Task: In the  document conflictavoidance.odt Share this file with 'softage.10@softage.net' Make a copy of the file 'without changing the auto name' Delete the  copy of the file
Action: Mouse moved to (41, 66)
Screenshot: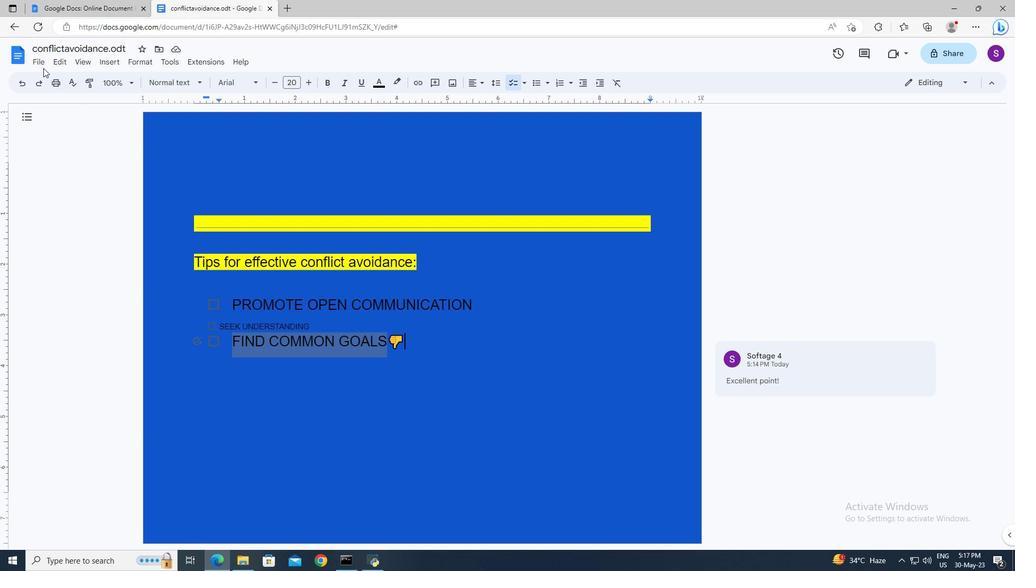 
Action: Mouse pressed left at (41, 66)
Screenshot: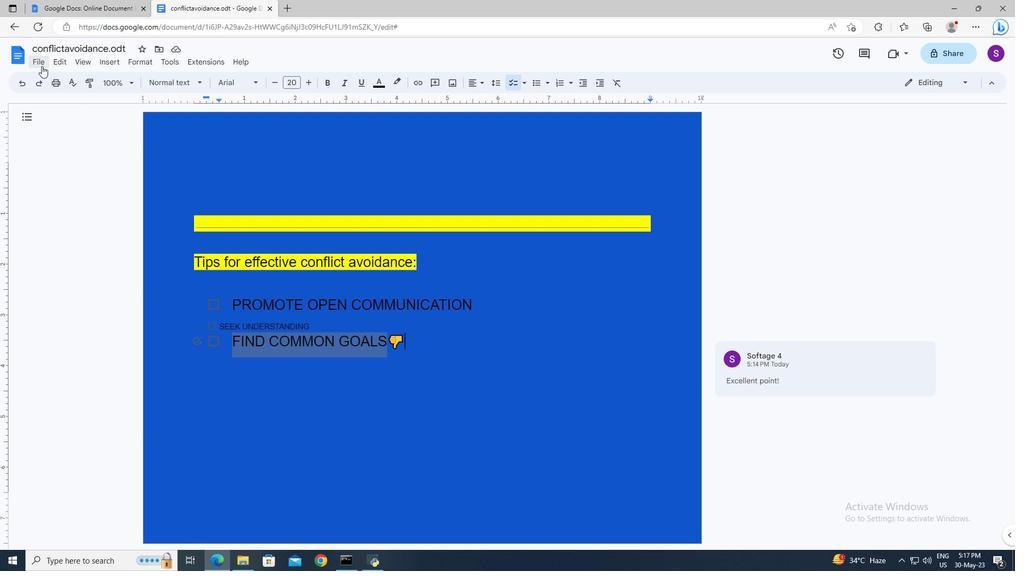 
Action: Mouse moved to (222, 141)
Screenshot: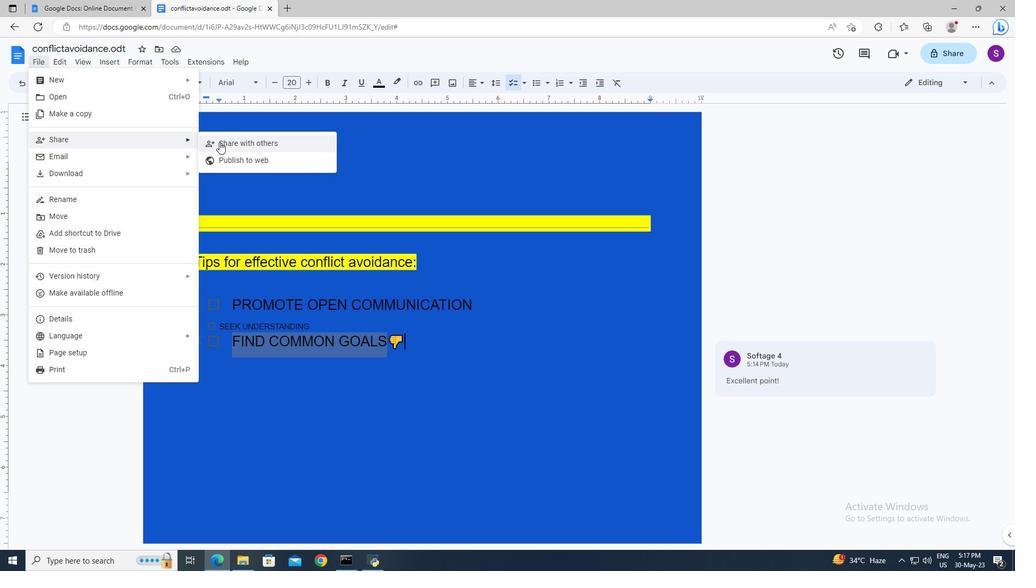 
Action: Mouse pressed left at (222, 141)
Screenshot: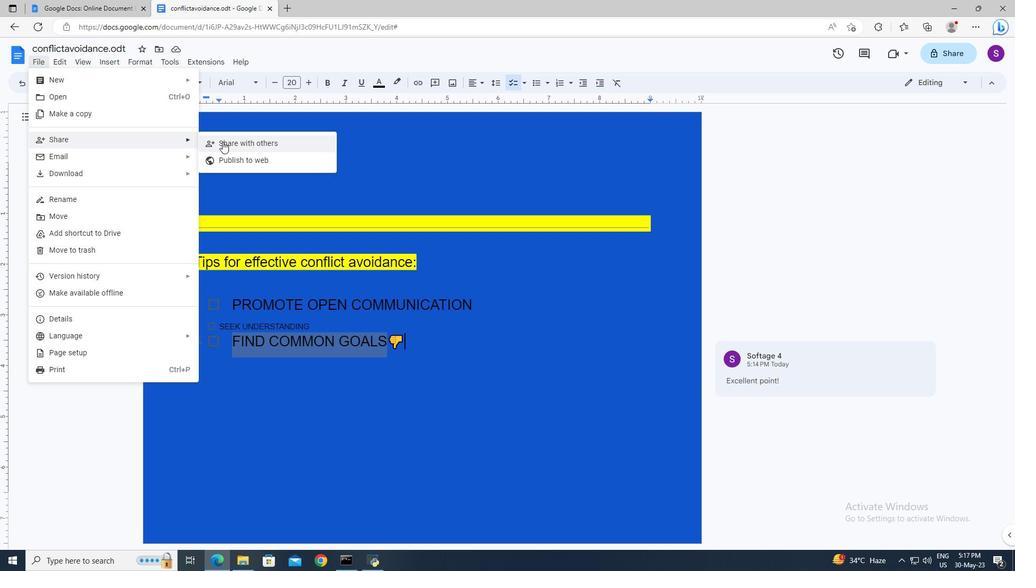 
Action: Mouse moved to (478, 231)
Screenshot: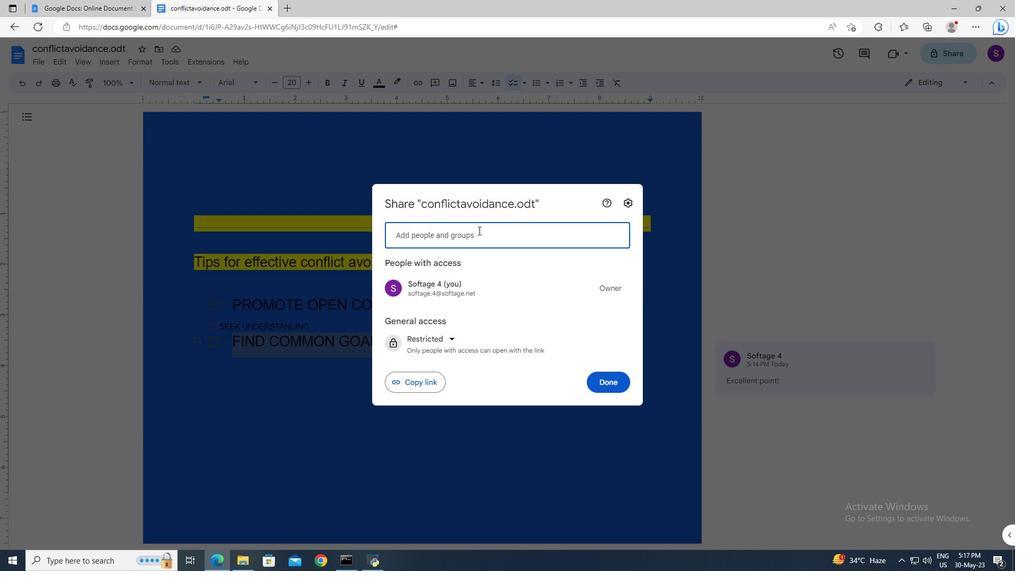 
Action: Mouse pressed left at (478, 231)
Screenshot: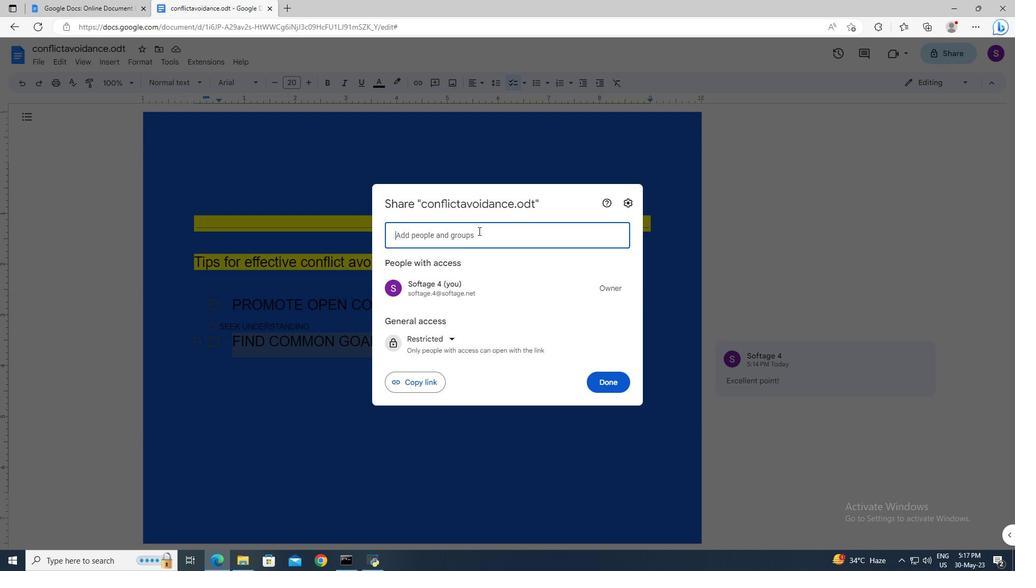 
Action: Key pressed softage.10<Key.shift>@softage.net<Key.enter>
Screenshot: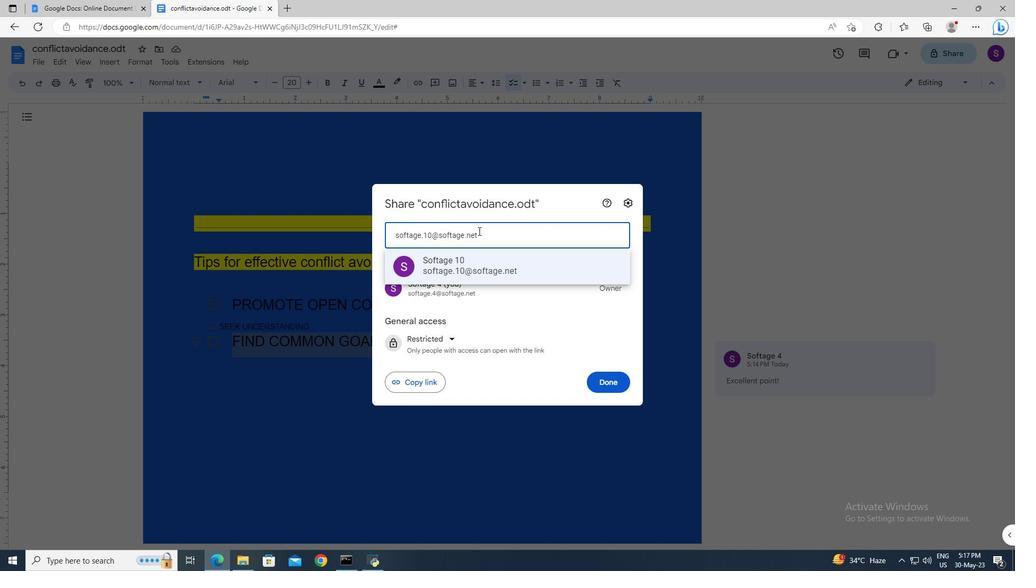 
Action: Mouse moved to (616, 375)
Screenshot: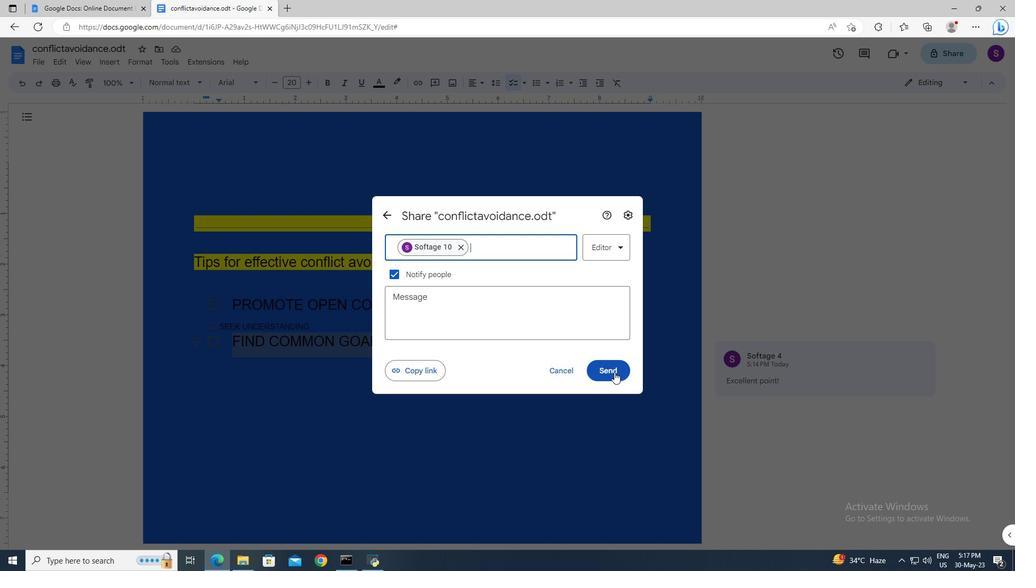 
Action: Mouse pressed left at (616, 375)
Screenshot: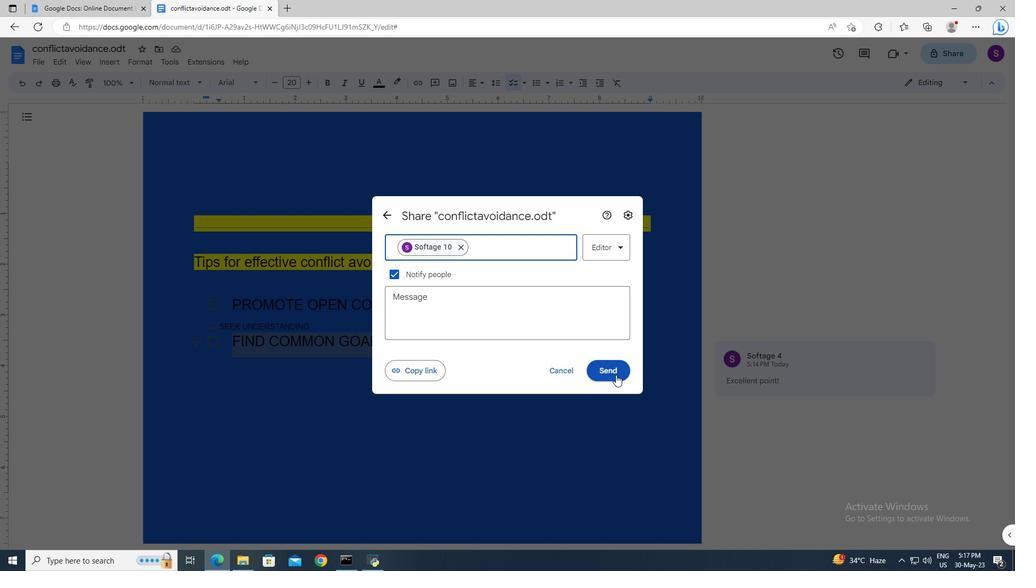 
Action: Mouse moved to (44, 64)
Screenshot: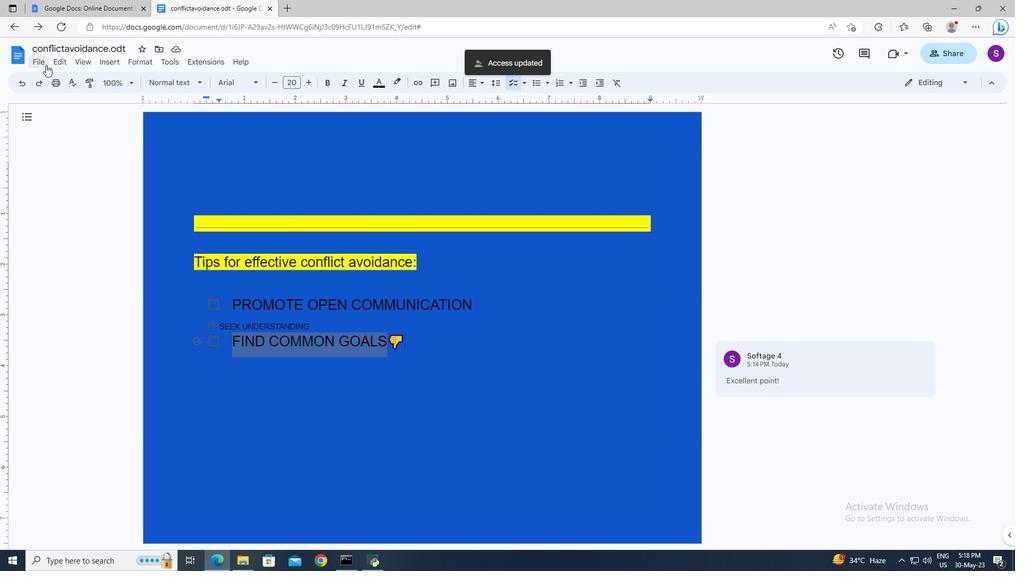 
Action: Mouse pressed left at (44, 64)
Screenshot: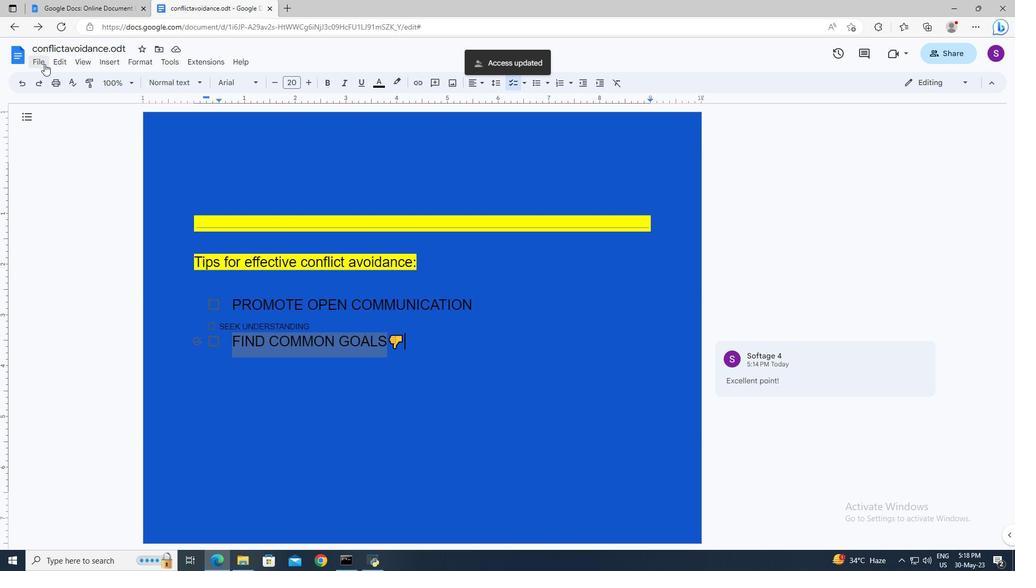 
Action: Mouse moved to (49, 112)
Screenshot: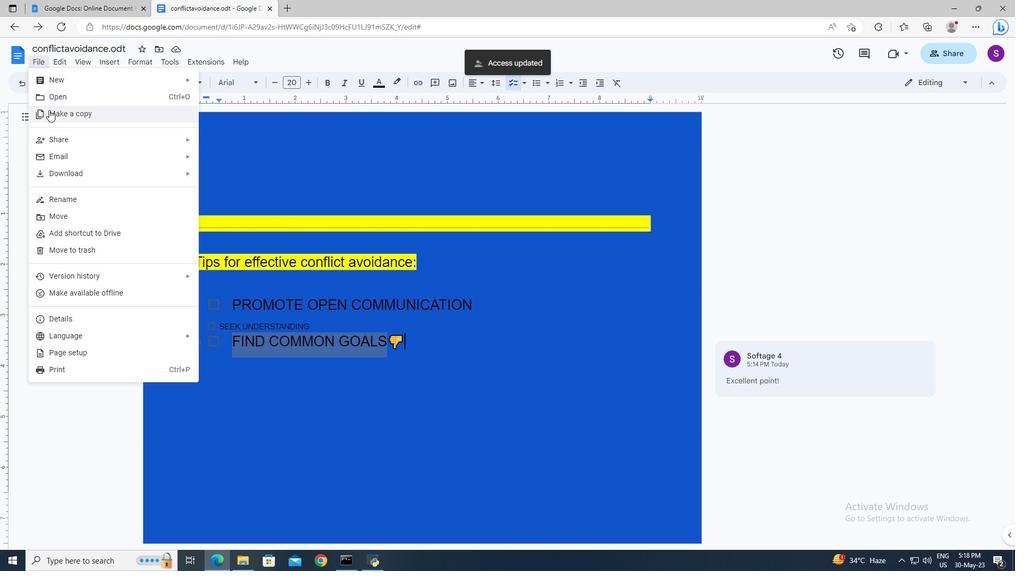 
Action: Mouse pressed left at (49, 112)
Screenshot: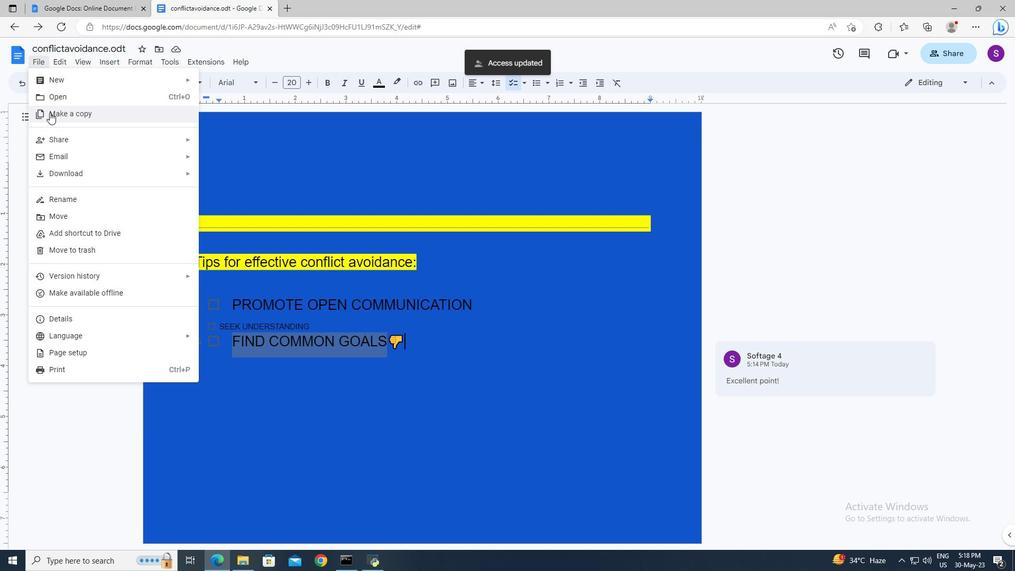 
Action: Mouse moved to (538, 382)
Screenshot: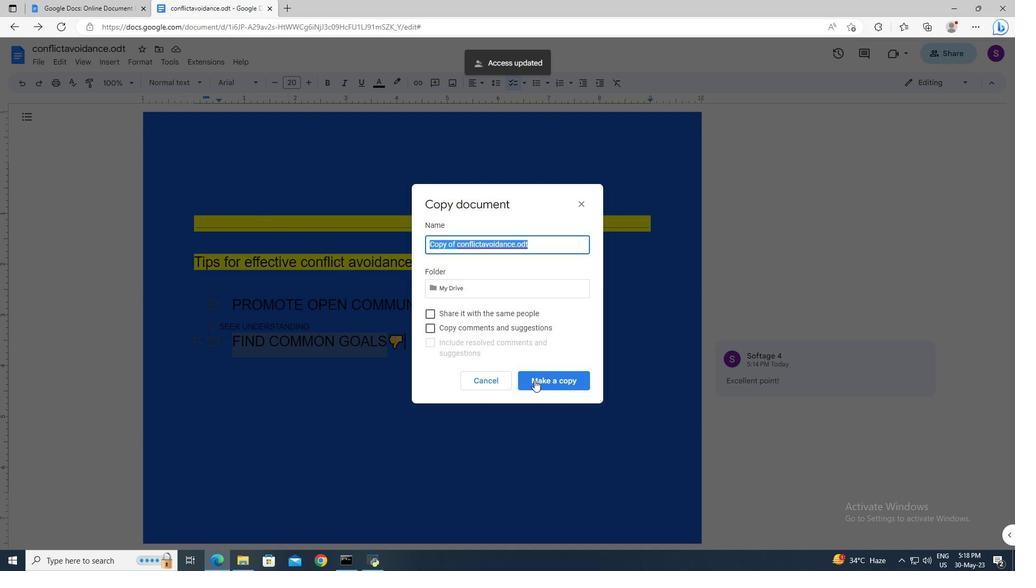 
Action: Mouse pressed left at (538, 382)
Screenshot: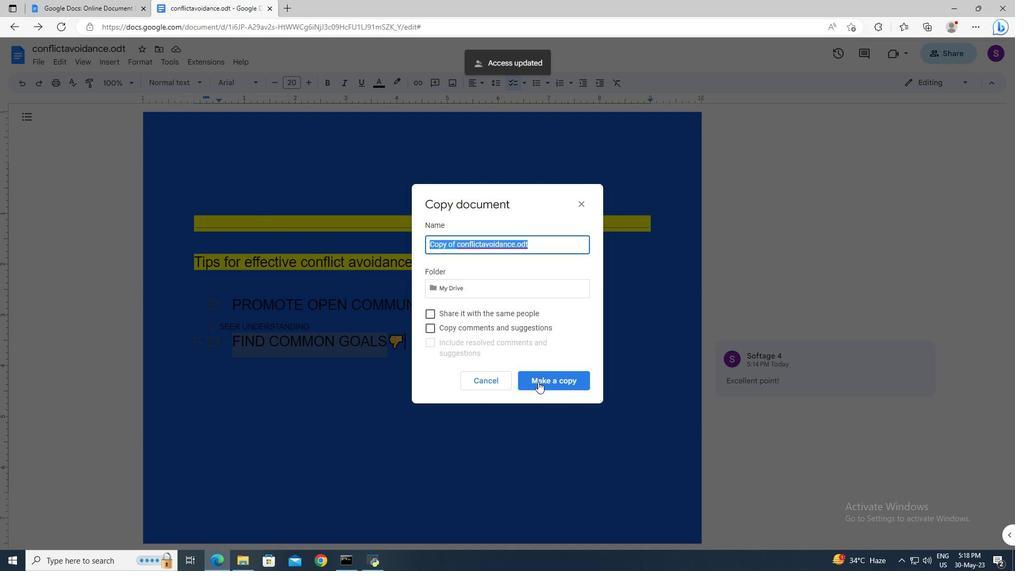 
Action: Mouse moved to (39, 61)
Screenshot: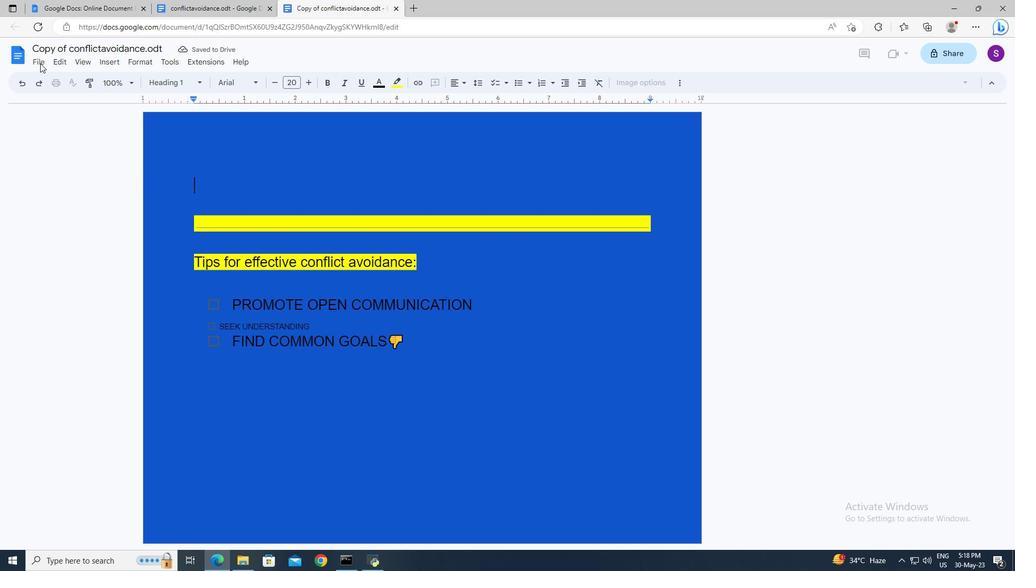 
Action: Mouse pressed left at (39, 61)
Screenshot: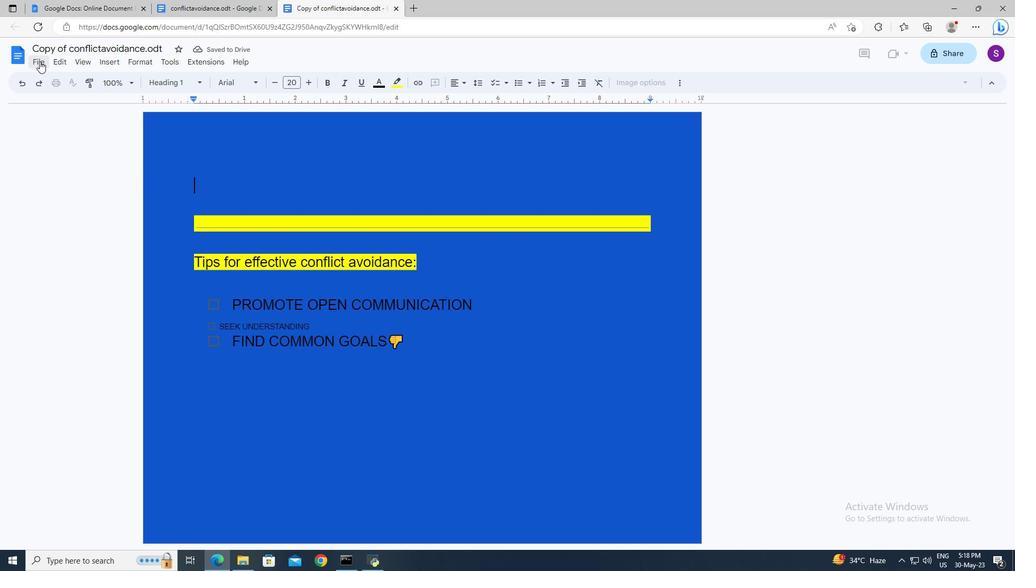 
Action: Mouse moved to (77, 246)
Screenshot: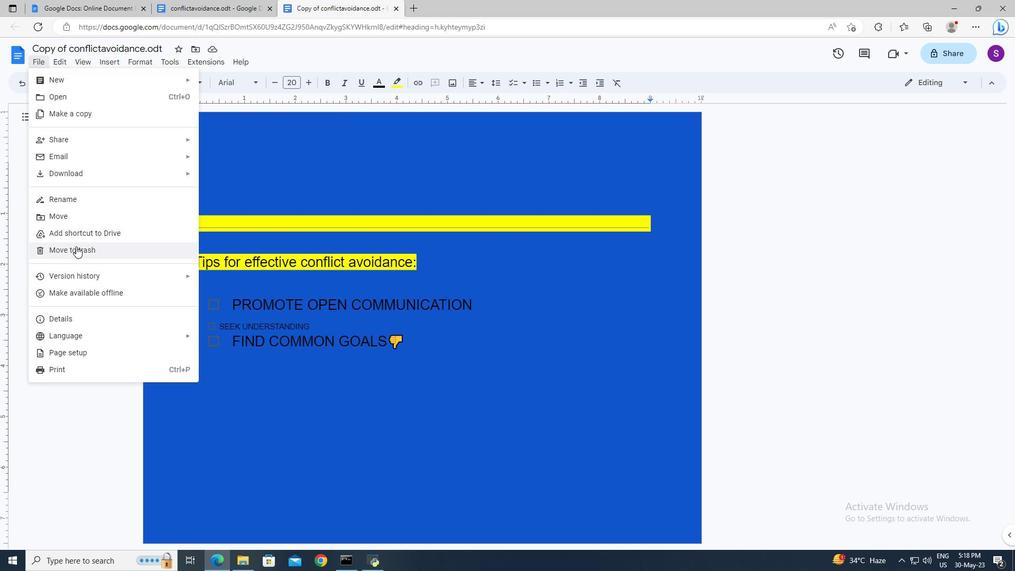 
Action: Mouse pressed left at (77, 246)
Screenshot: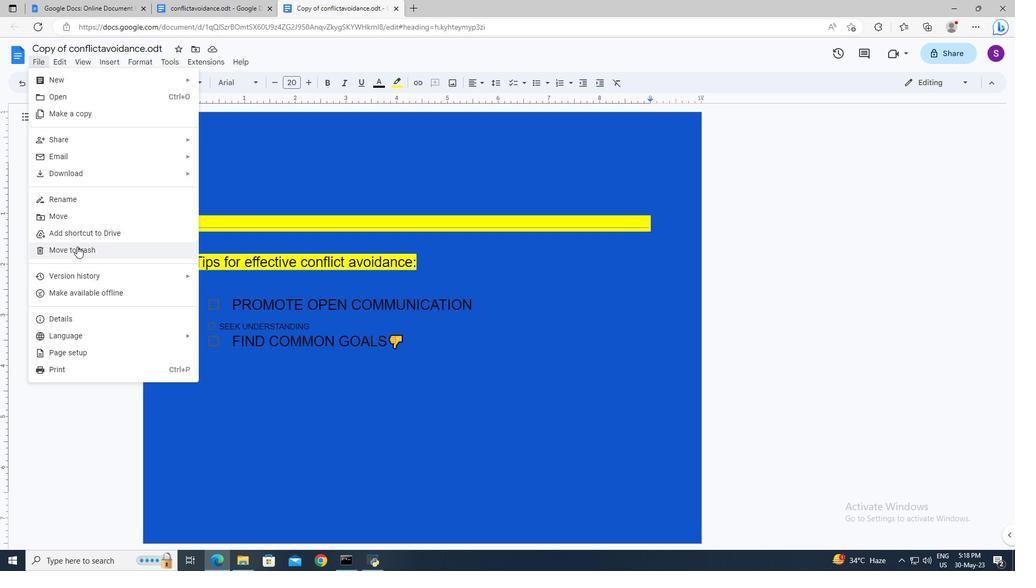 
Action: Mouse moved to (126, 153)
Screenshot: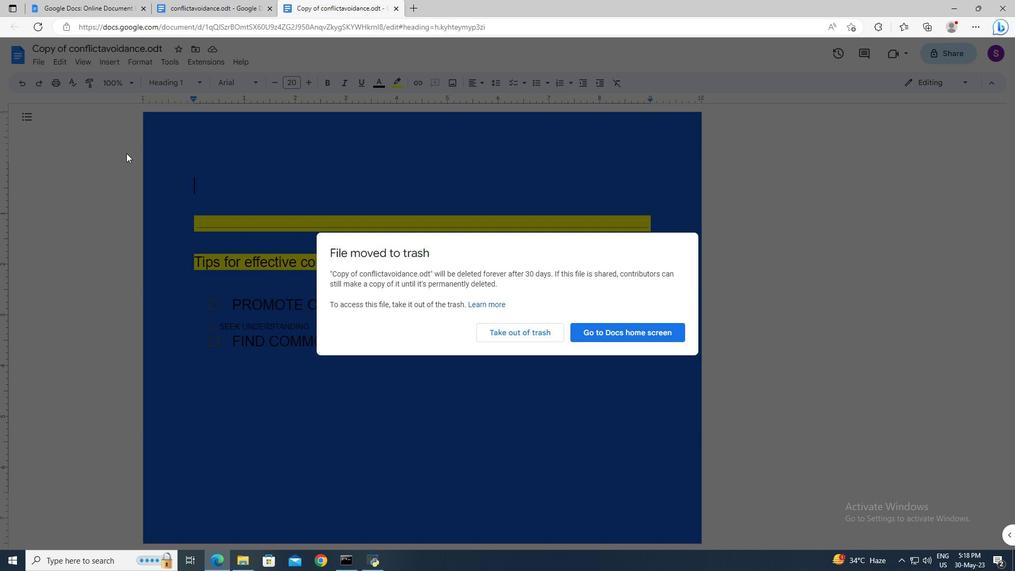 
